 Task: Select the option "Only Workspace admins" in board creation restrictions.
Action: Mouse moved to (896, 488)
Screenshot: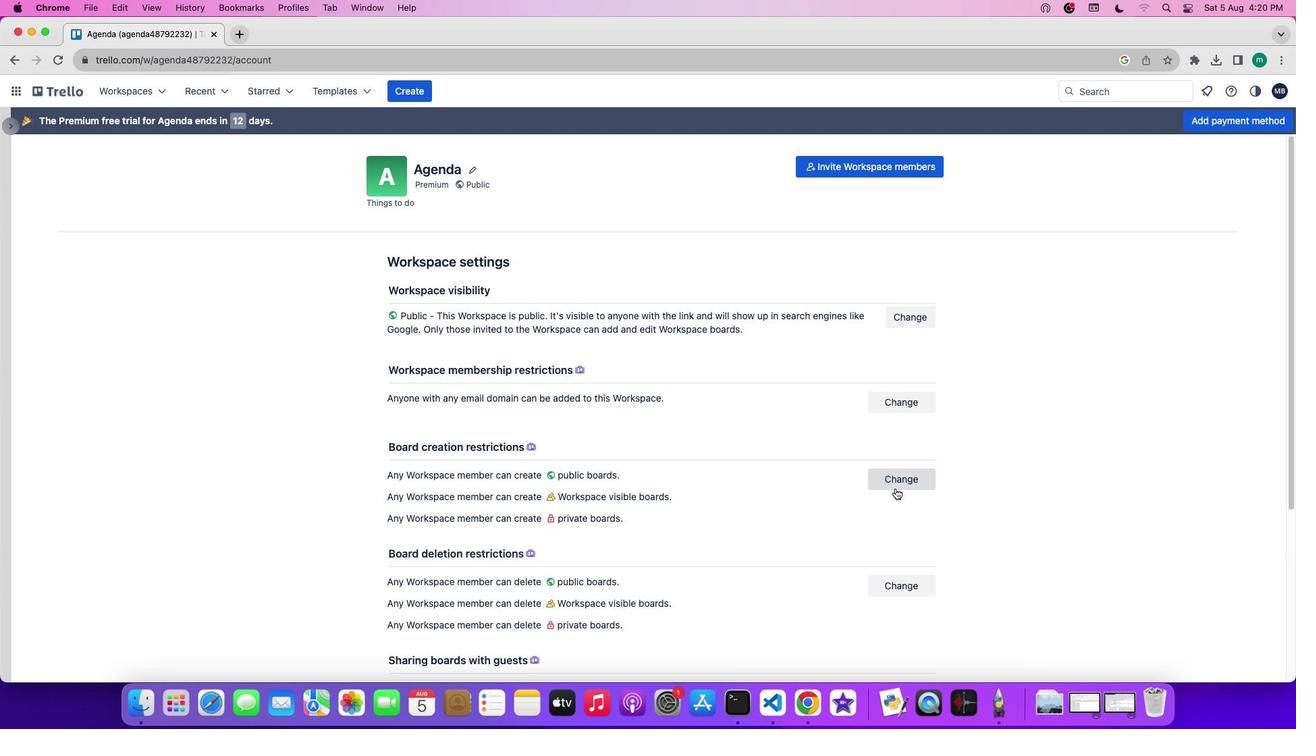 
Action: Mouse pressed left at (896, 488)
Screenshot: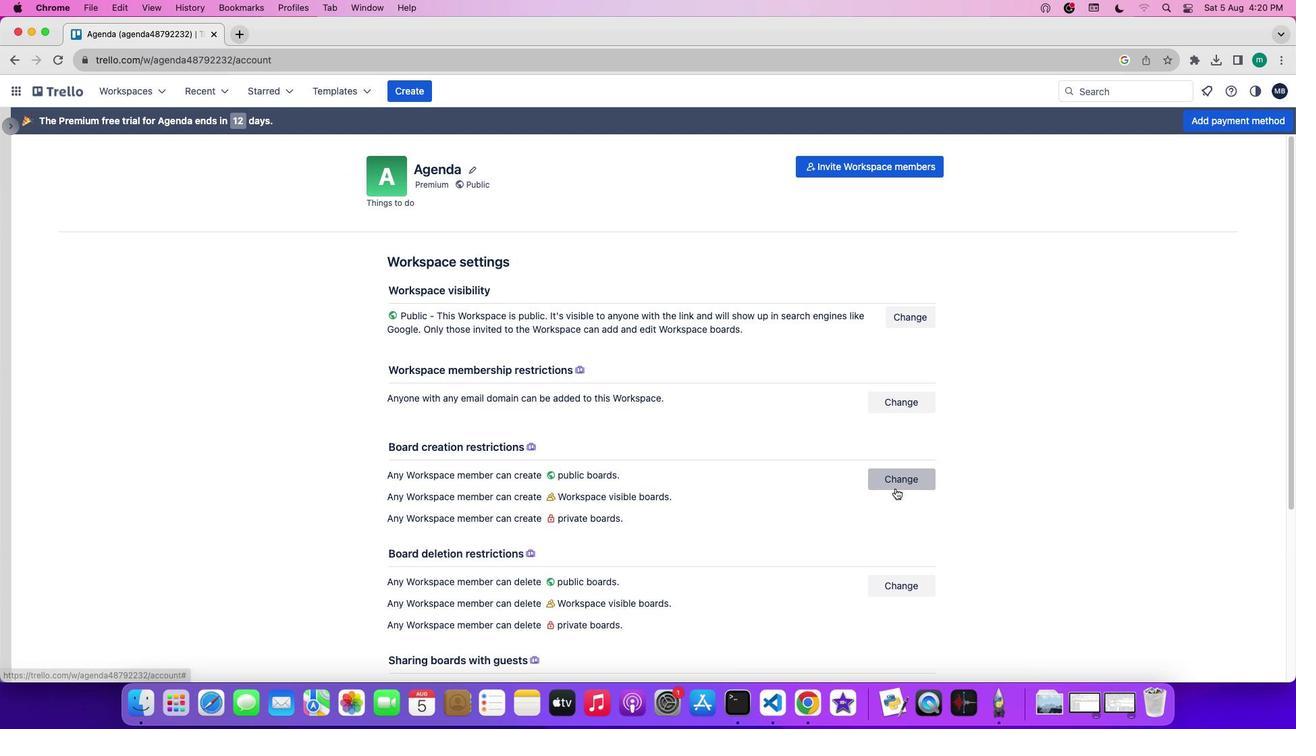 
Action: Mouse moved to (939, 210)
Screenshot: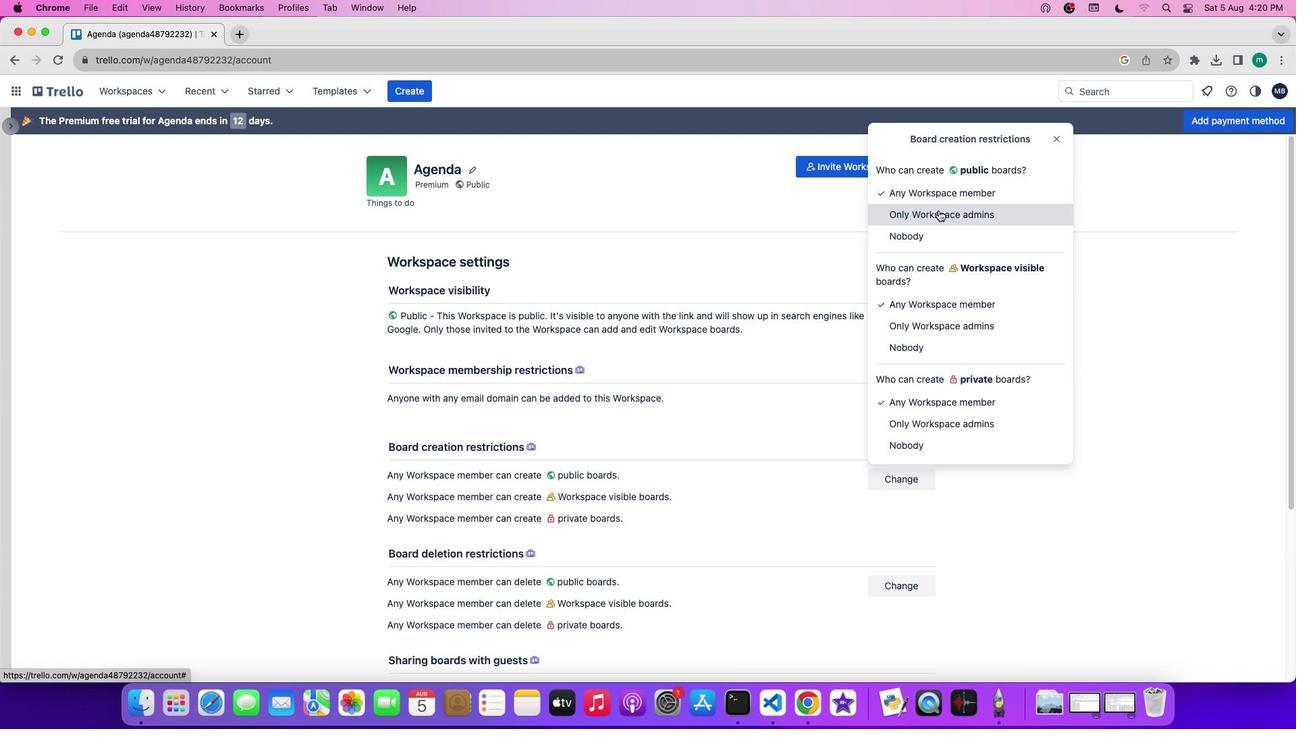 
Action: Mouse pressed left at (939, 210)
Screenshot: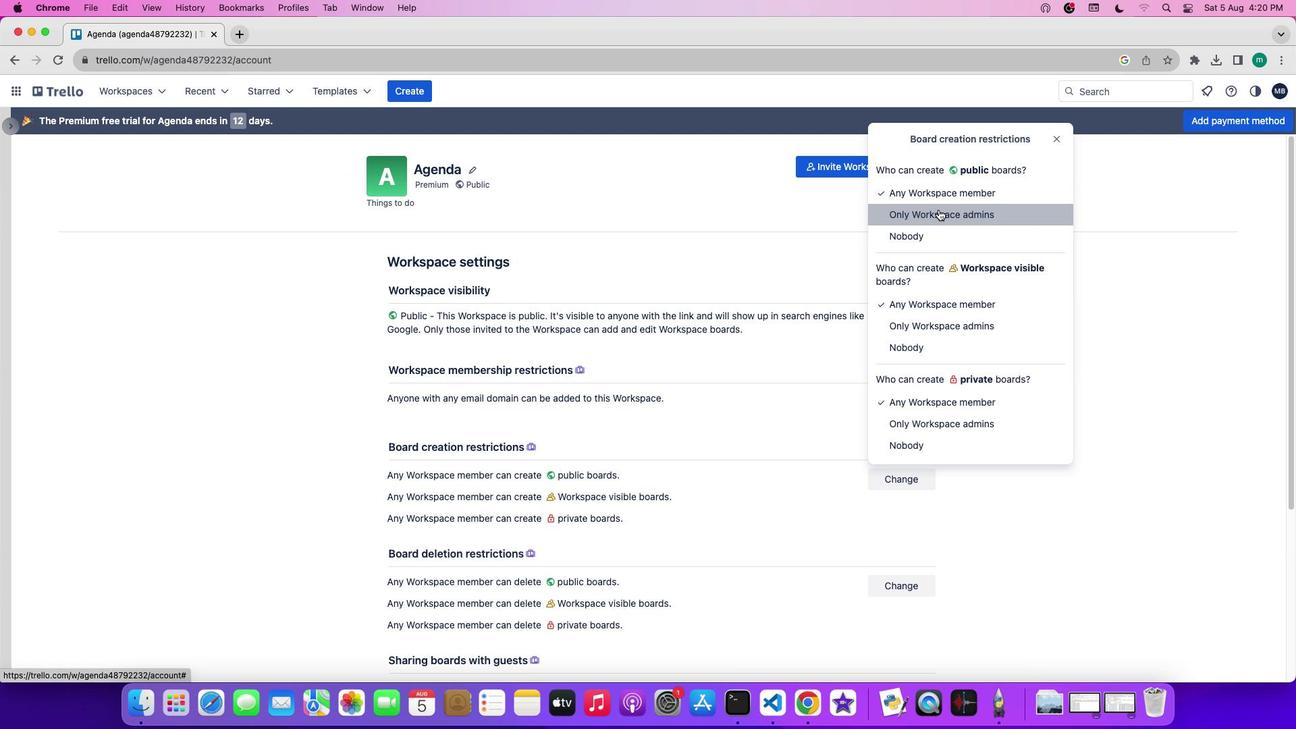 
Action: Mouse moved to (1044, 228)
Screenshot: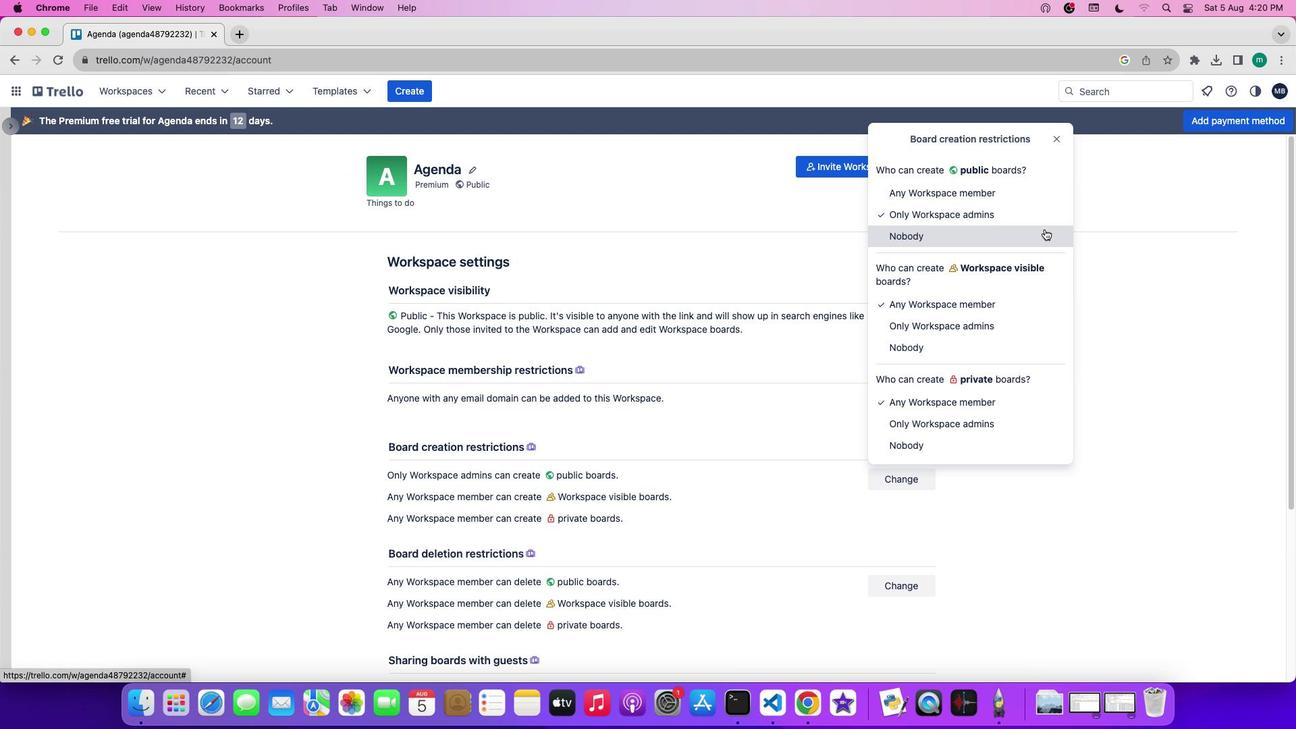 
